 Task: Add the task  Add support for offline mode in the app to the section Cosmic Ray in the project TruTech and add a Due Date to the respective task as 2024/05/28.
Action: Mouse moved to (859, 590)
Screenshot: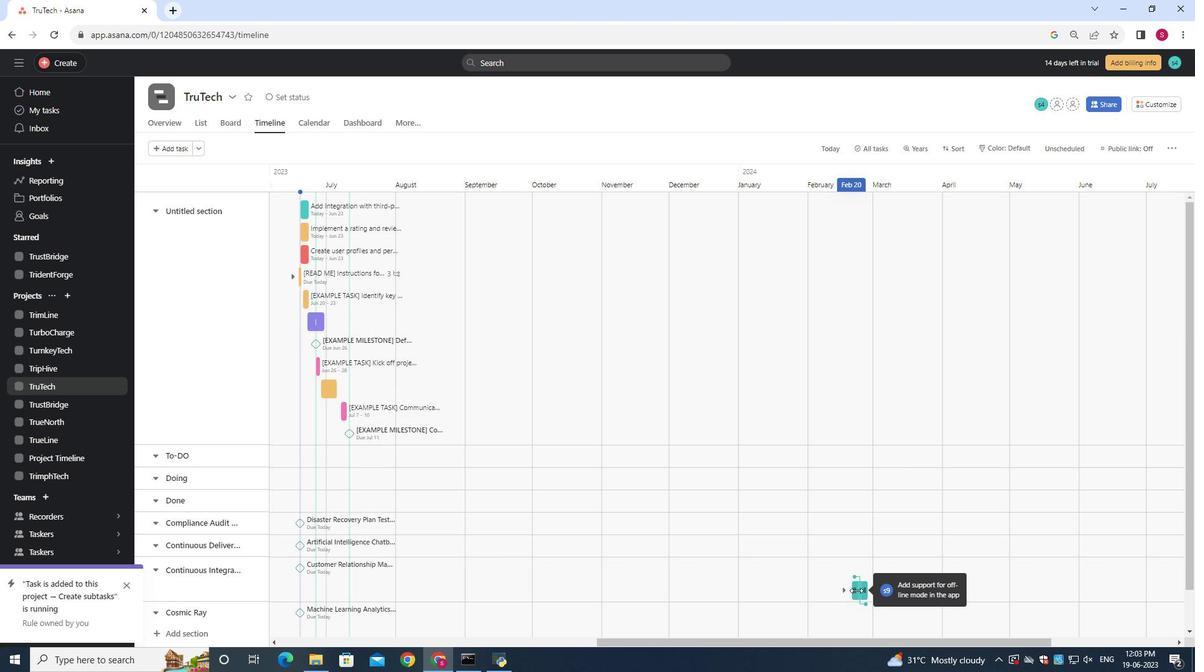 
Action: Mouse pressed left at (859, 590)
Screenshot: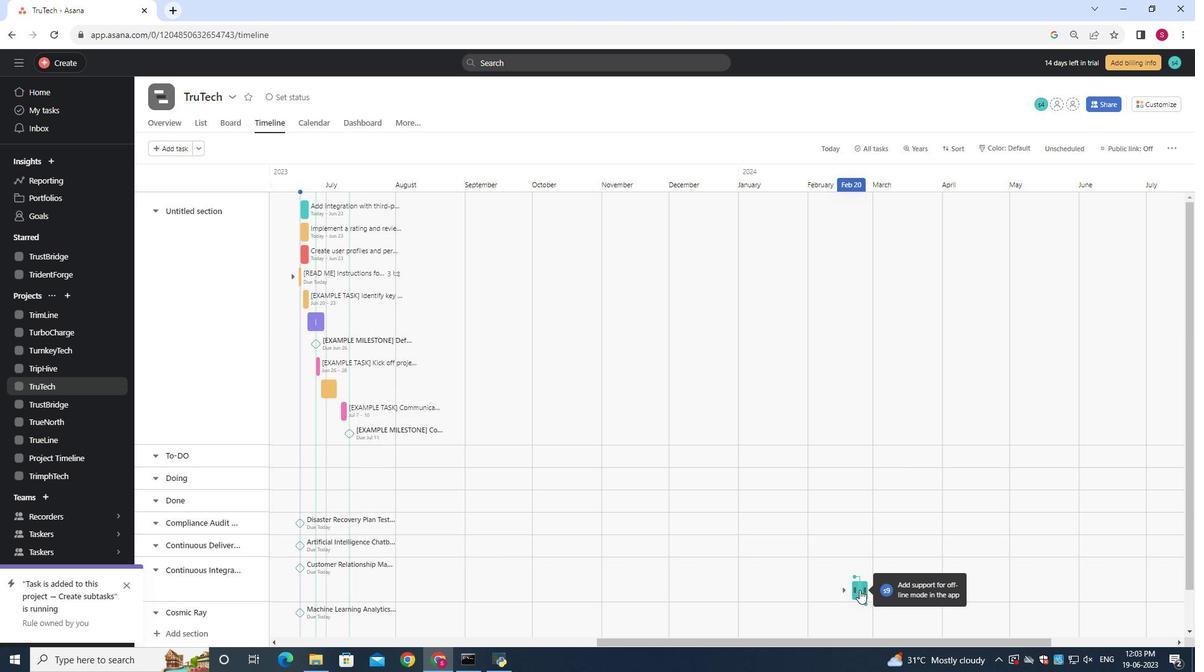 
Action: Mouse moved to (855, 572)
Screenshot: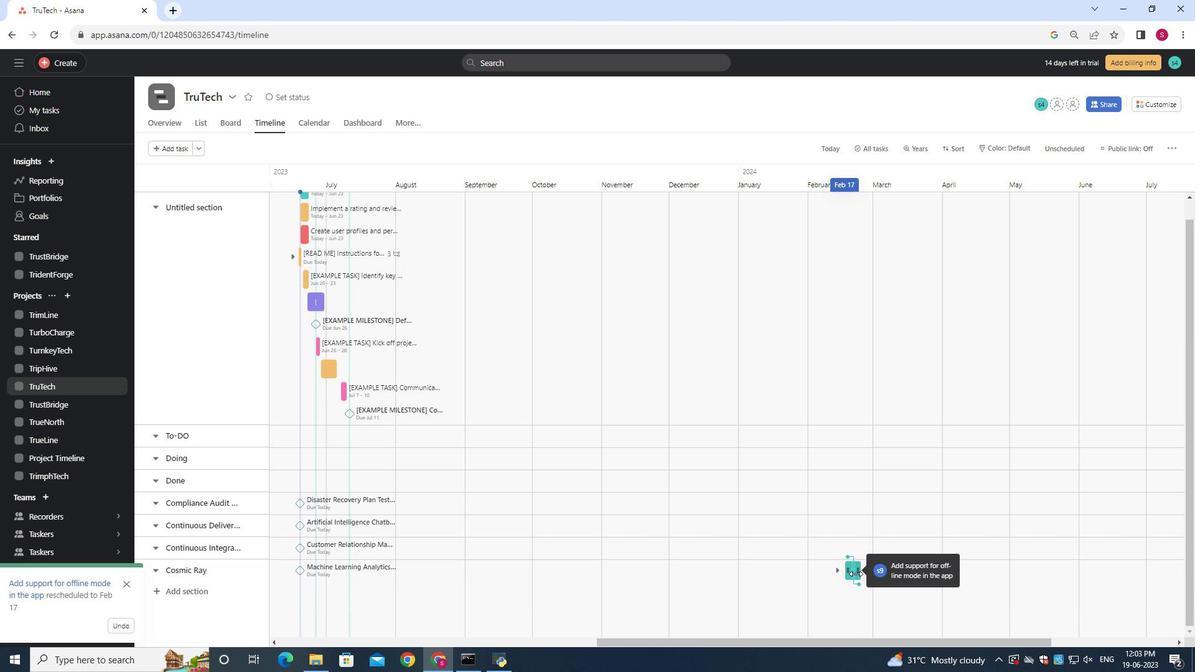 
Action: Mouse pressed left at (855, 572)
Screenshot: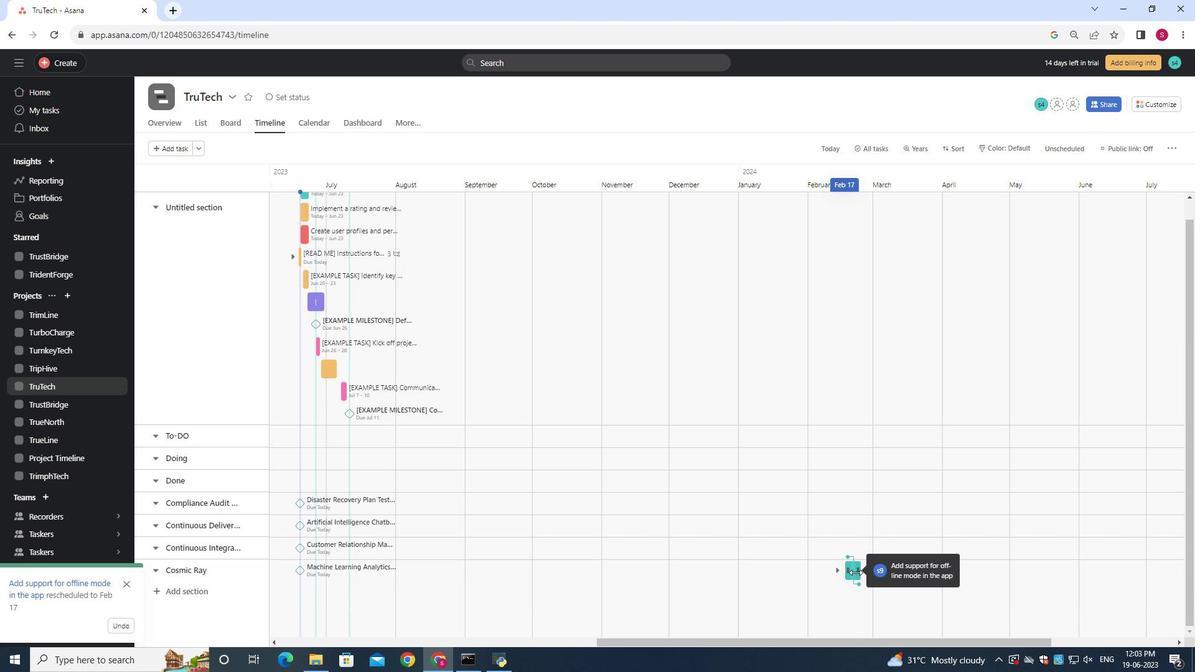
Action: Mouse moved to (851, 570)
Screenshot: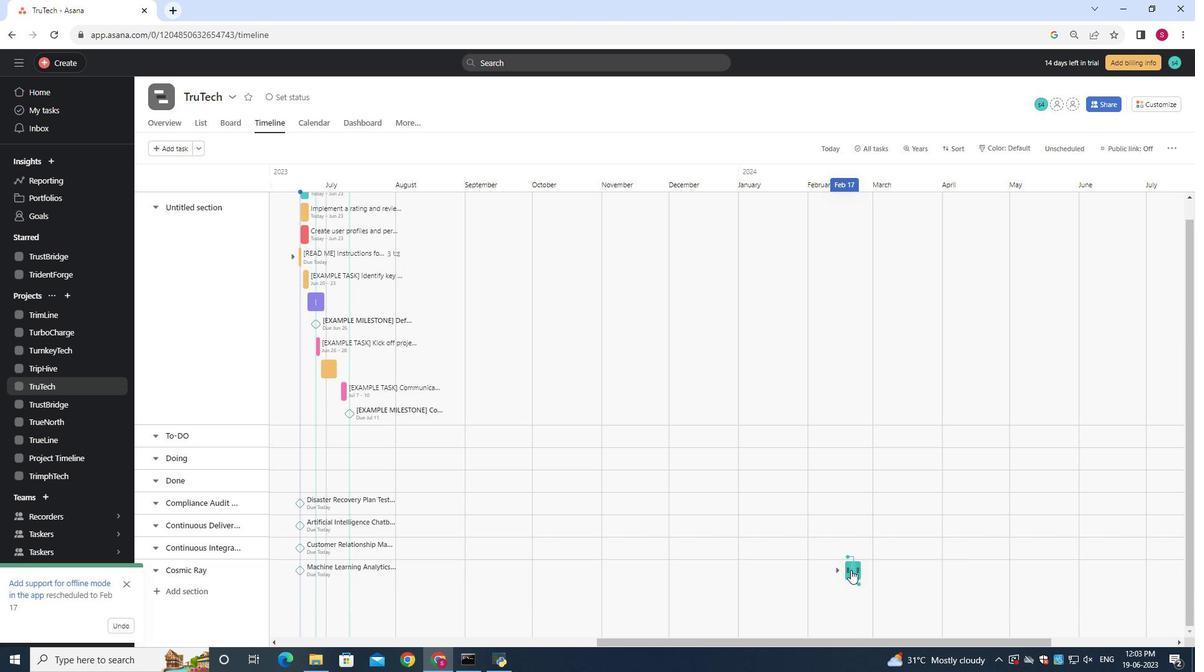 
Action: Mouse pressed left at (851, 570)
Screenshot: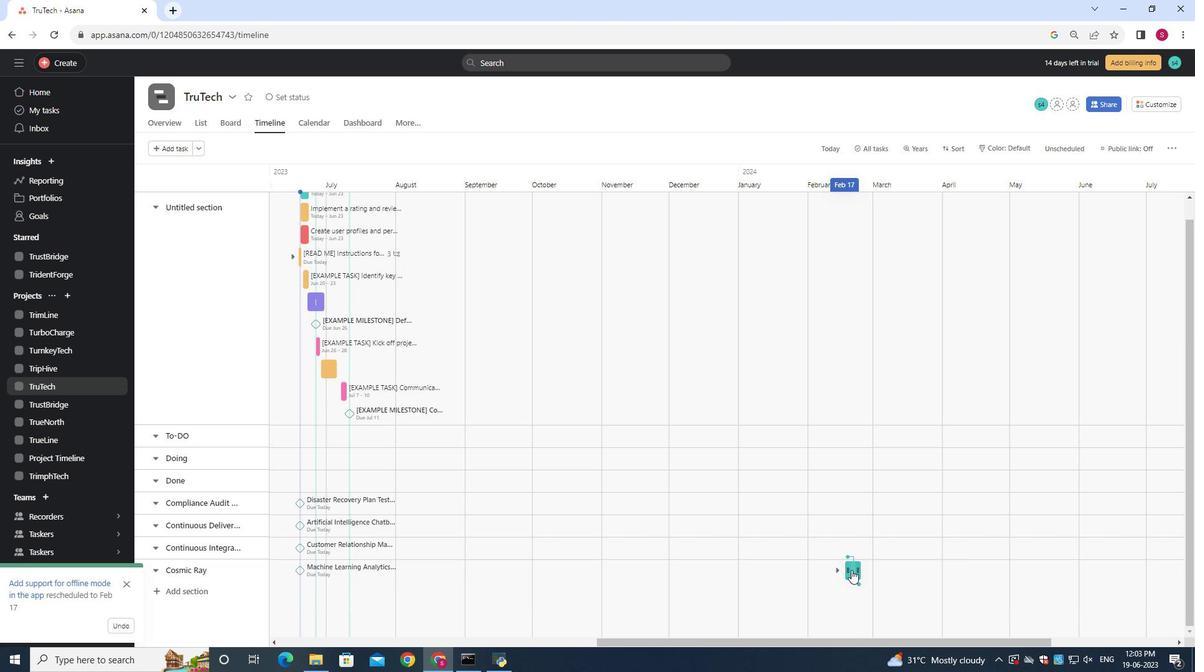 
Action: Mouse moved to (966, 232)
Screenshot: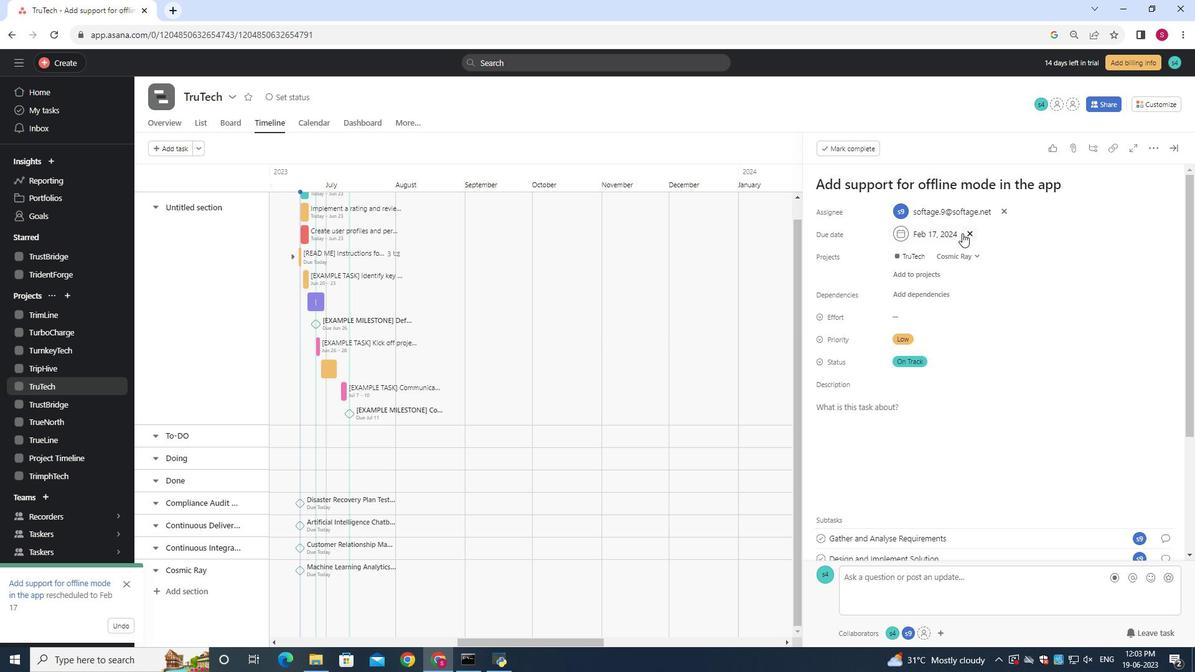 
Action: Mouse pressed left at (966, 232)
Screenshot: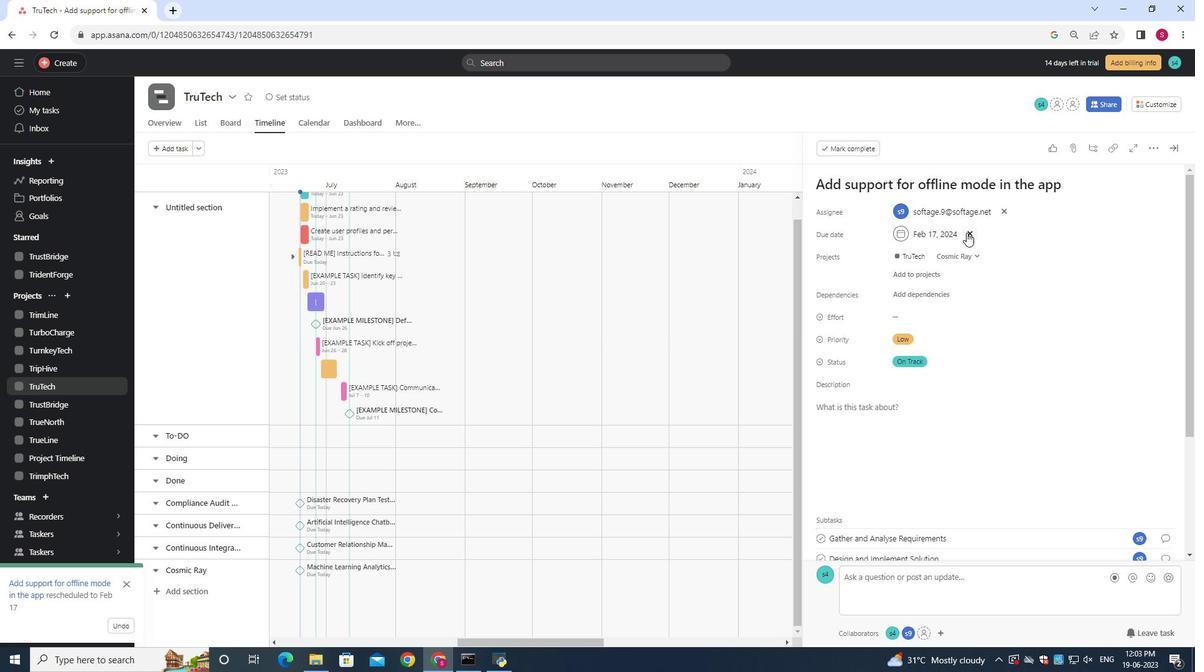 
Action: Key pressed 2024
Screenshot: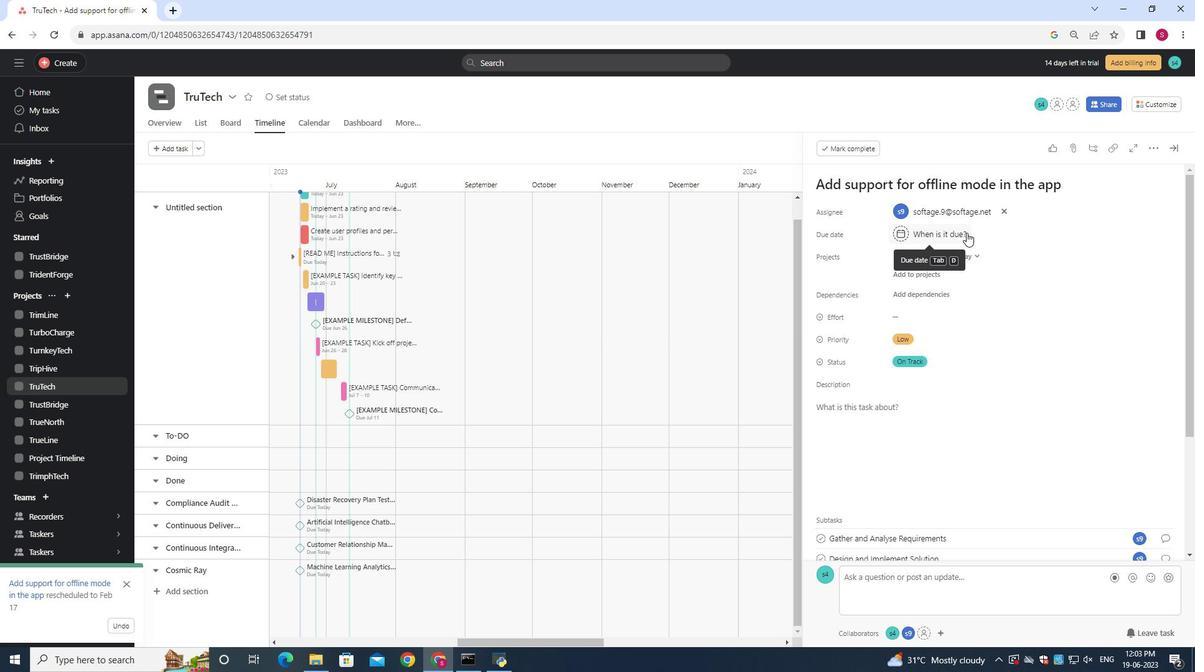 
Action: Mouse moved to (971, 235)
Screenshot: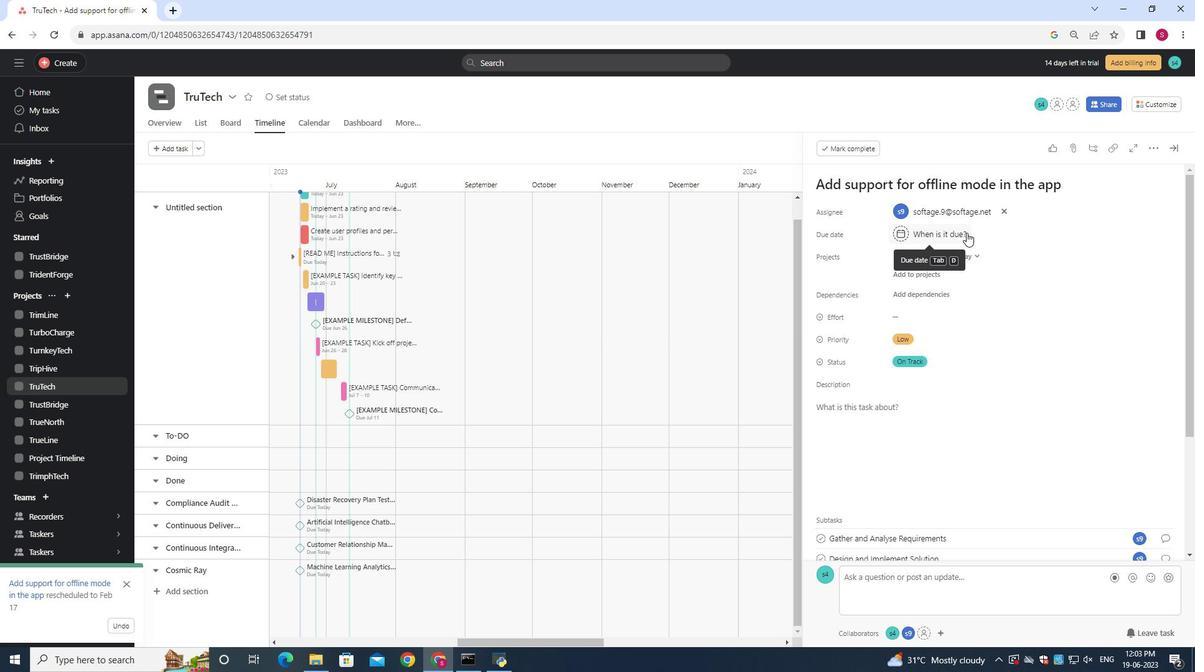 
Action: Key pressed /05/28<Key.enter>
Screenshot: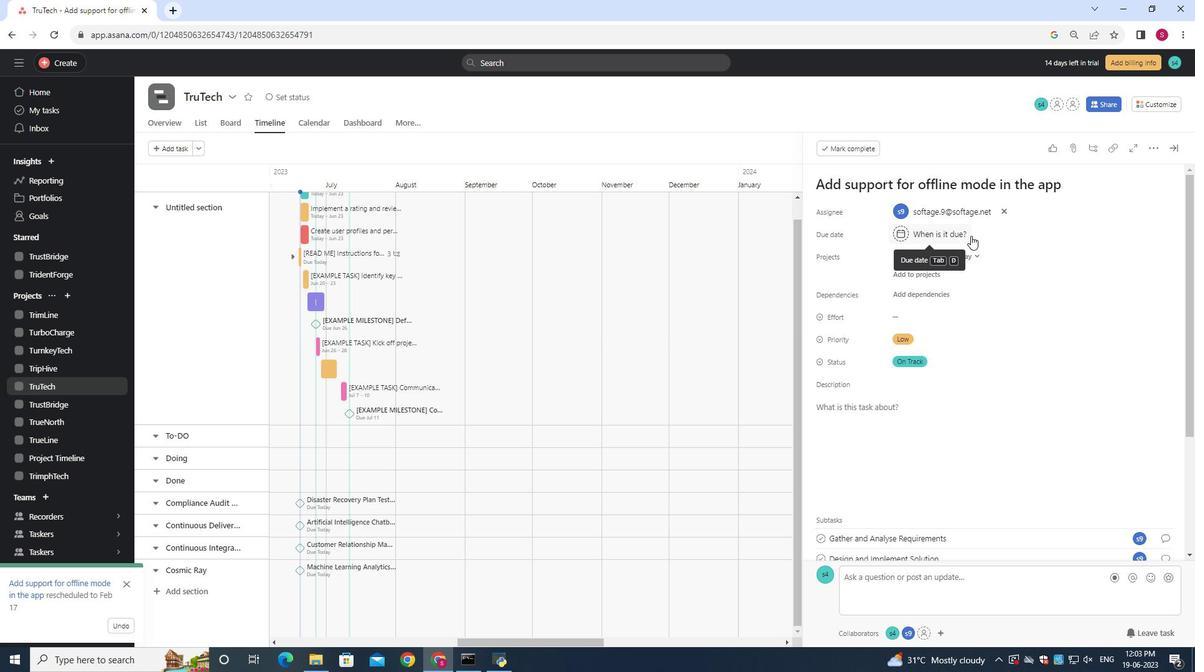 
Action: Mouse moved to (943, 232)
Screenshot: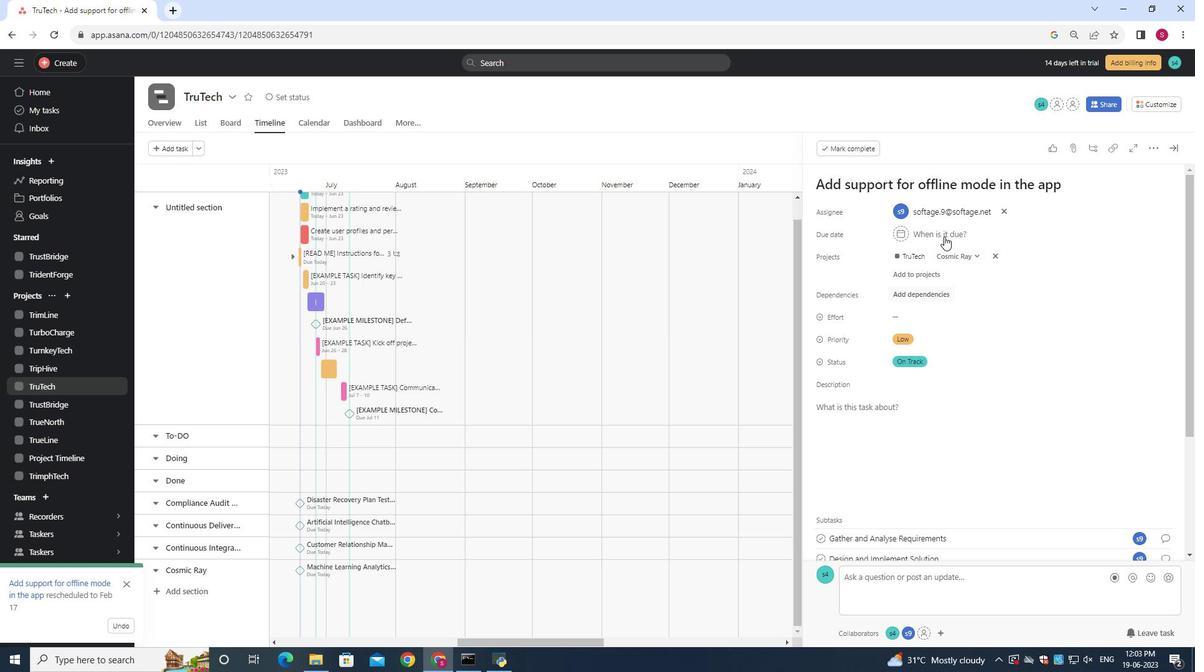 
Action: Mouse pressed left at (943, 232)
Screenshot: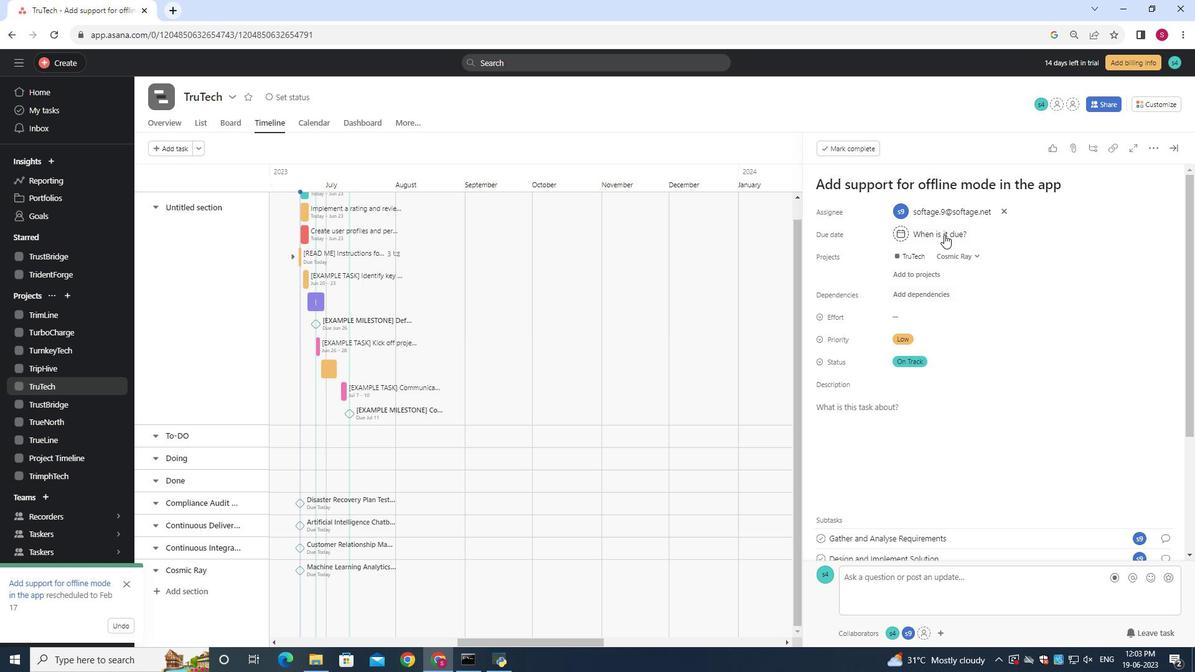 
Action: Key pressed 2024/05/28<Key.enter>
Screenshot: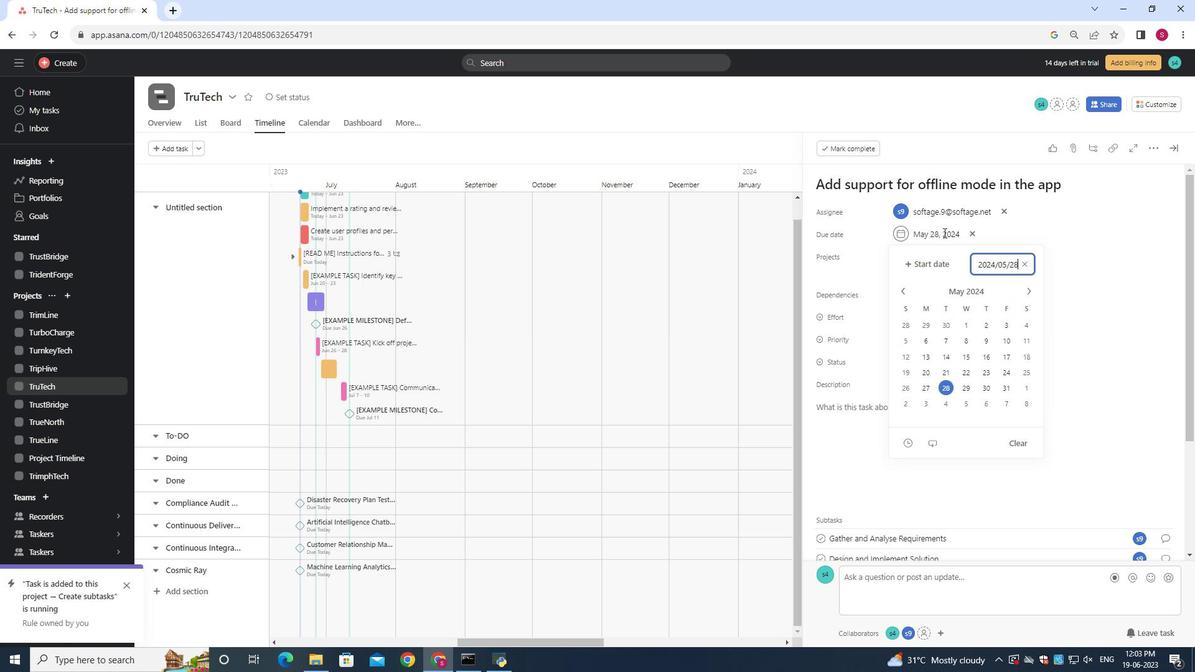 
Action: Mouse moved to (1023, 278)
Screenshot: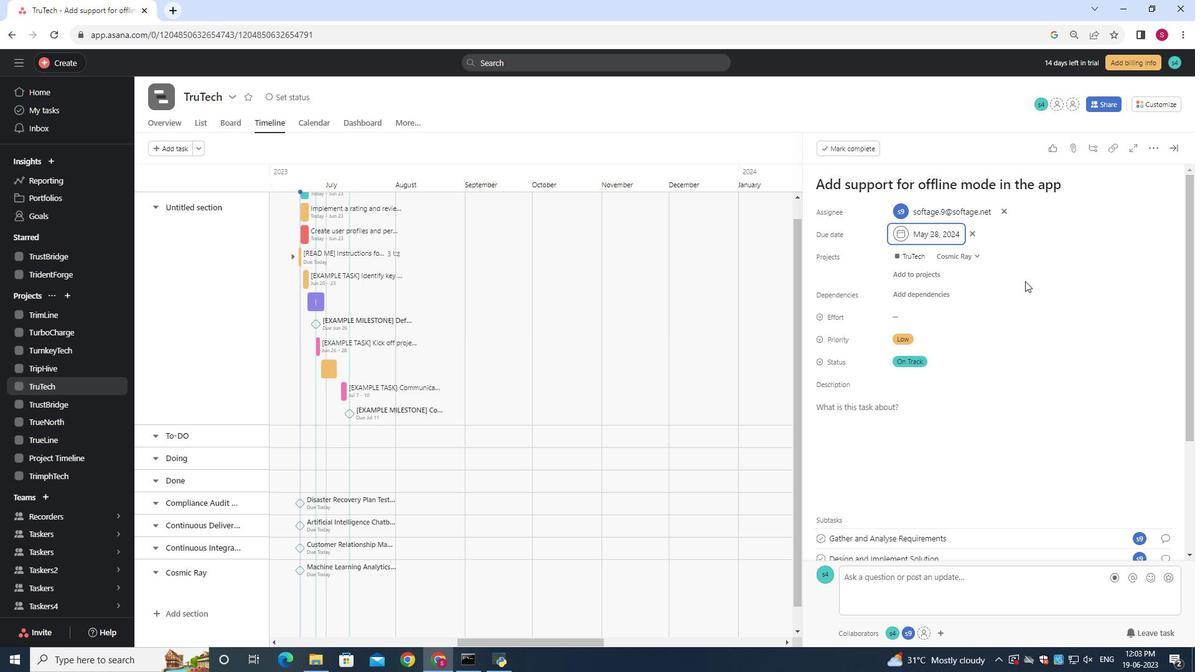 
